 Task: Sort the products by unit price (low first).
Action: Mouse pressed left at (18, 84)
Screenshot: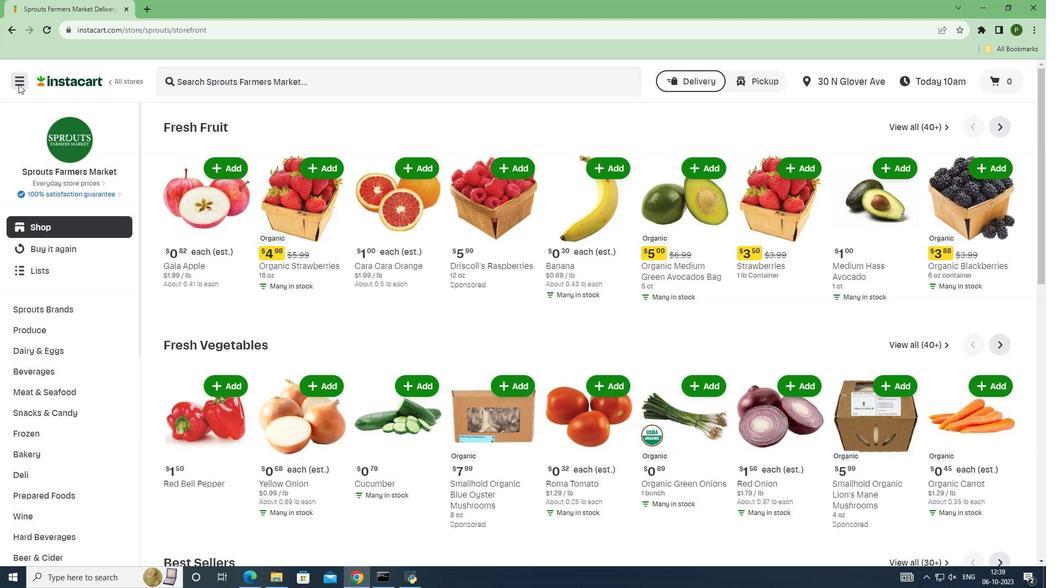 
Action: Mouse moved to (44, 285)
Screenshot: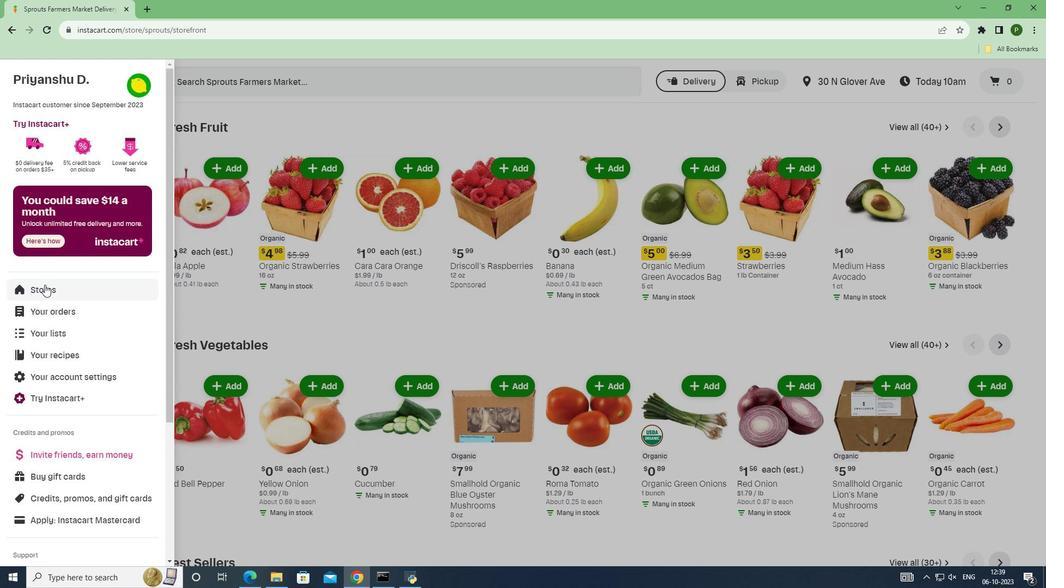 
Action: Mouse pressed left at (44, 285)
Screenshot: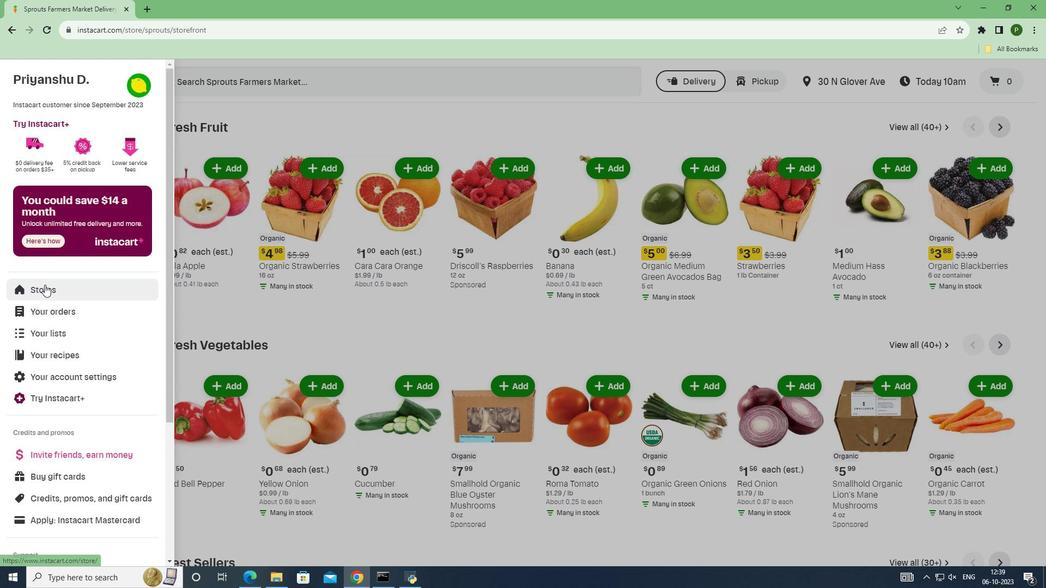 
Action: Mouse moved to (238, 124)
Screenshot: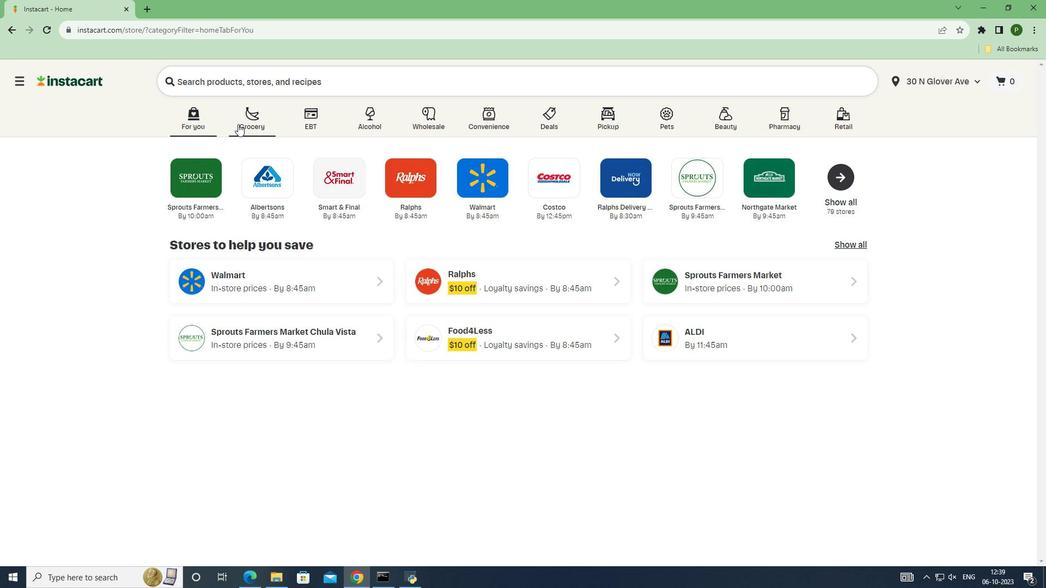 
Action: Mouse pressed left at (238, 124)
Screenshot: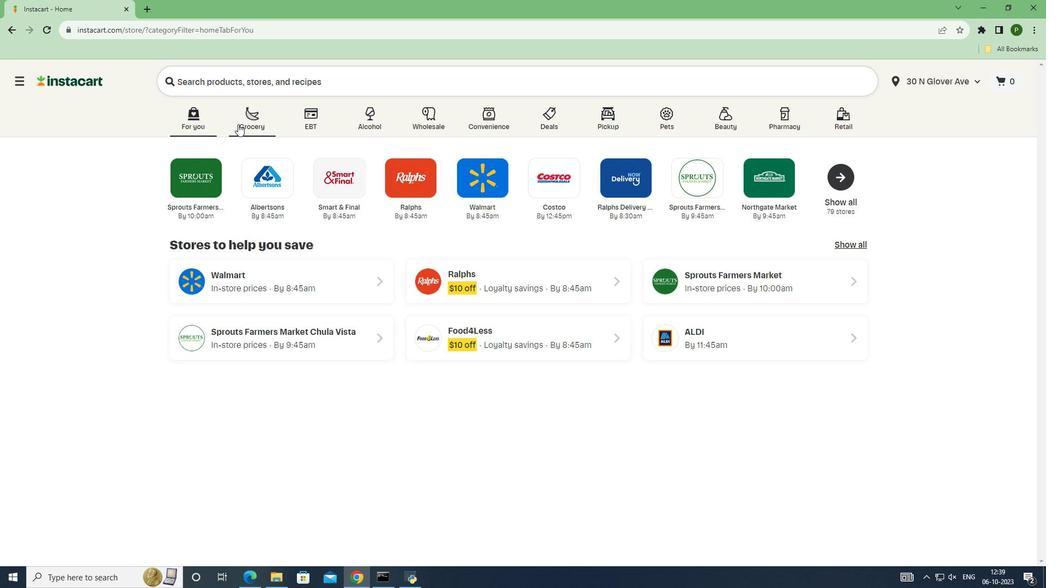 
Action: Mouse moved to (709, 252)
Screenshot: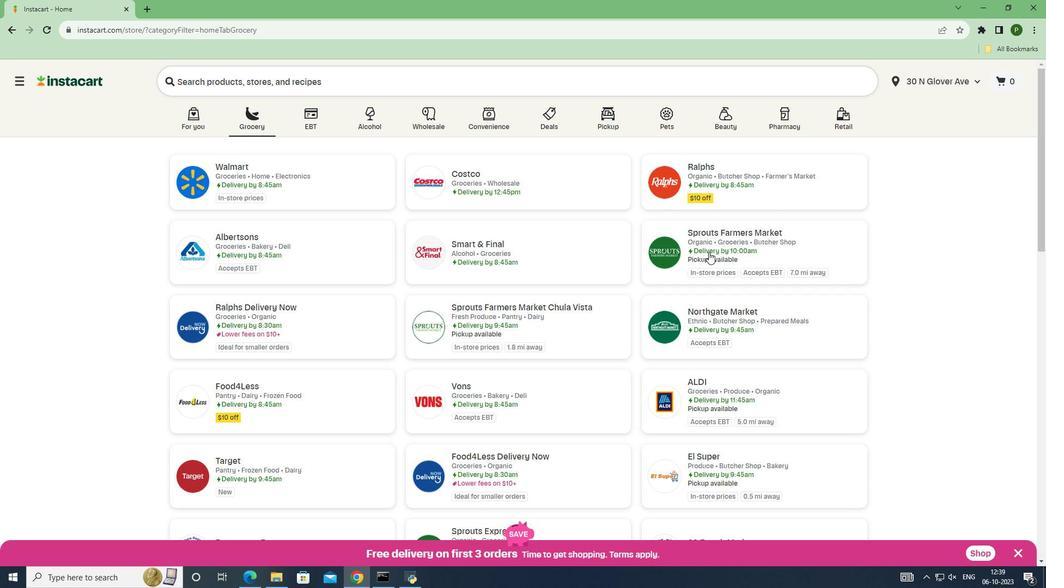 
Action: Mouse pressed left at (709, 252)
Screenshot: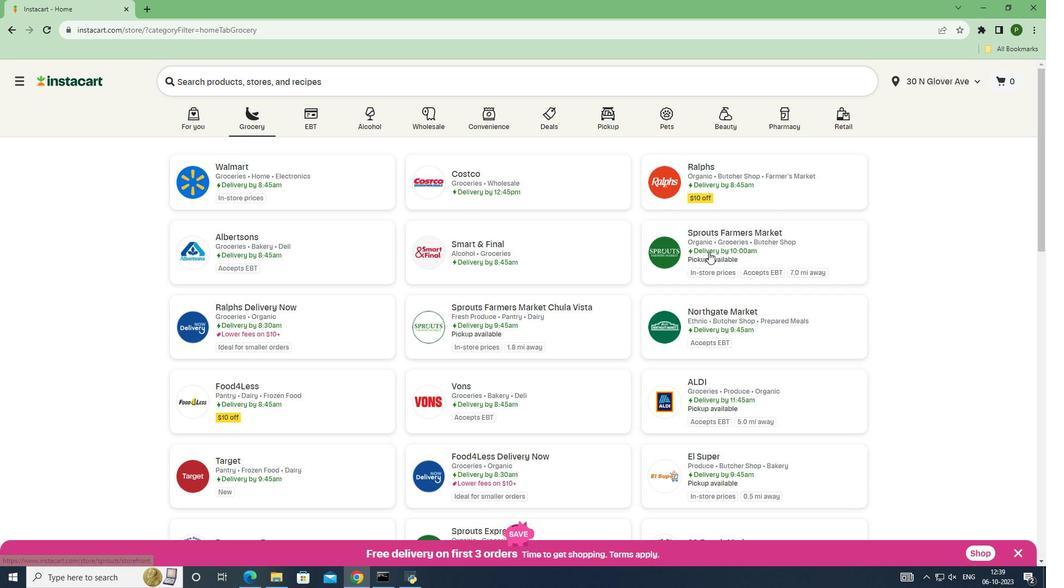 
Action: Mouse moved to (65, 348)
Screenshot: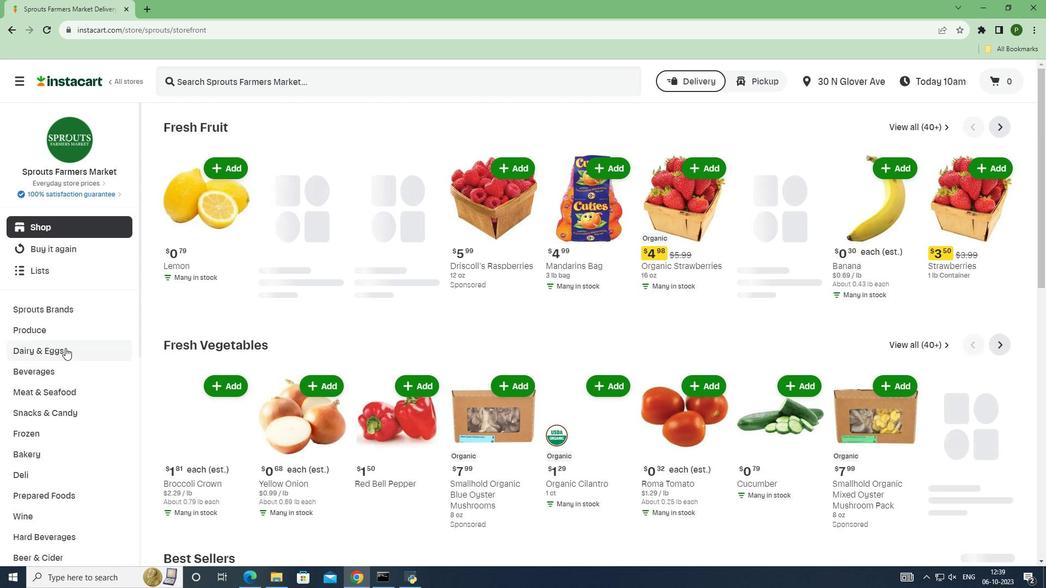 
Action: Mouse pressed left at (65, 348)
Screenshot: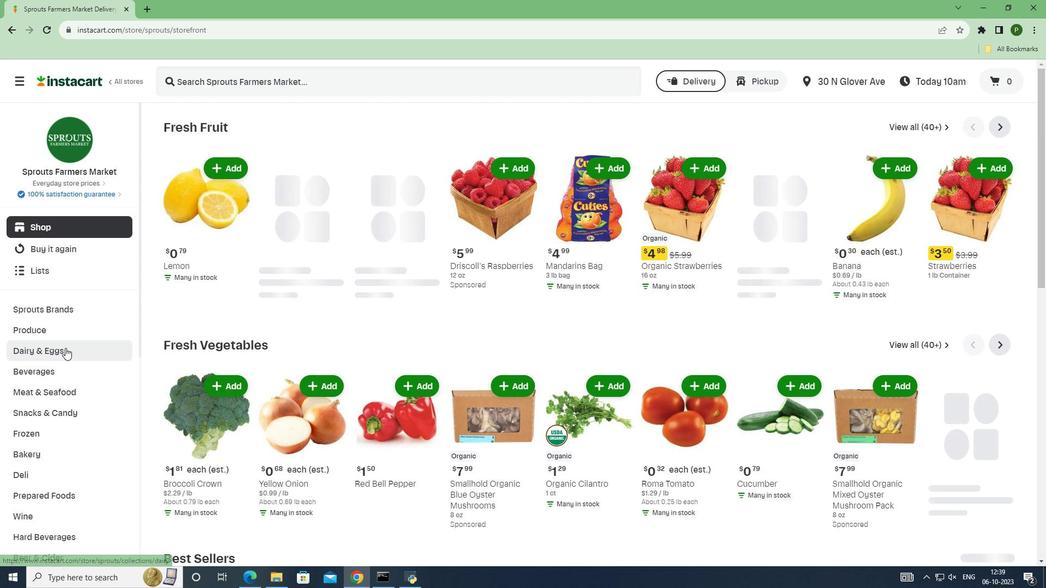 
Action: Mouse moved to (51, 388)
Screenshot: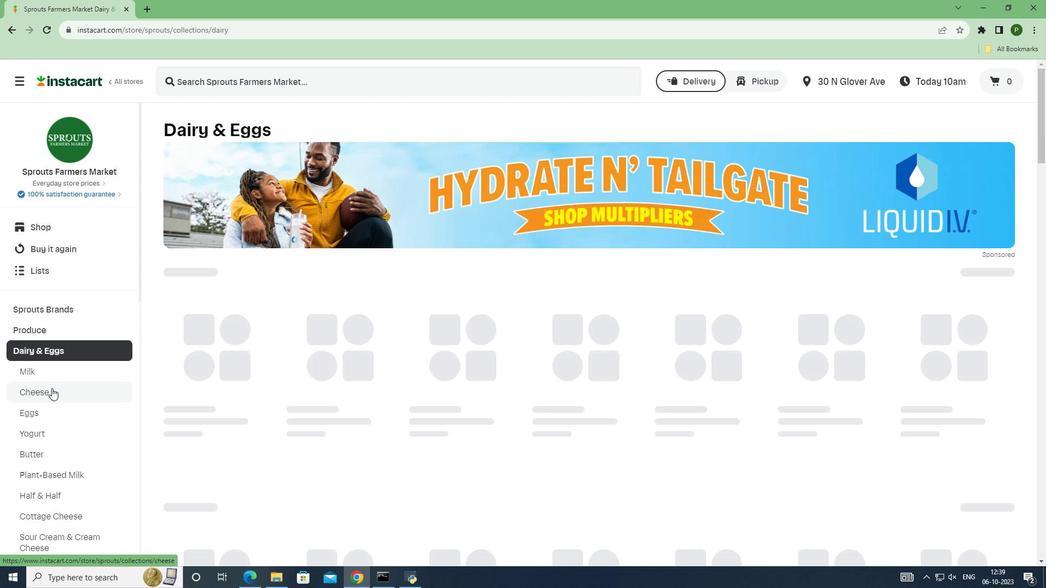 
Action: Mouse pressed left at (51, 388)
Screenshot: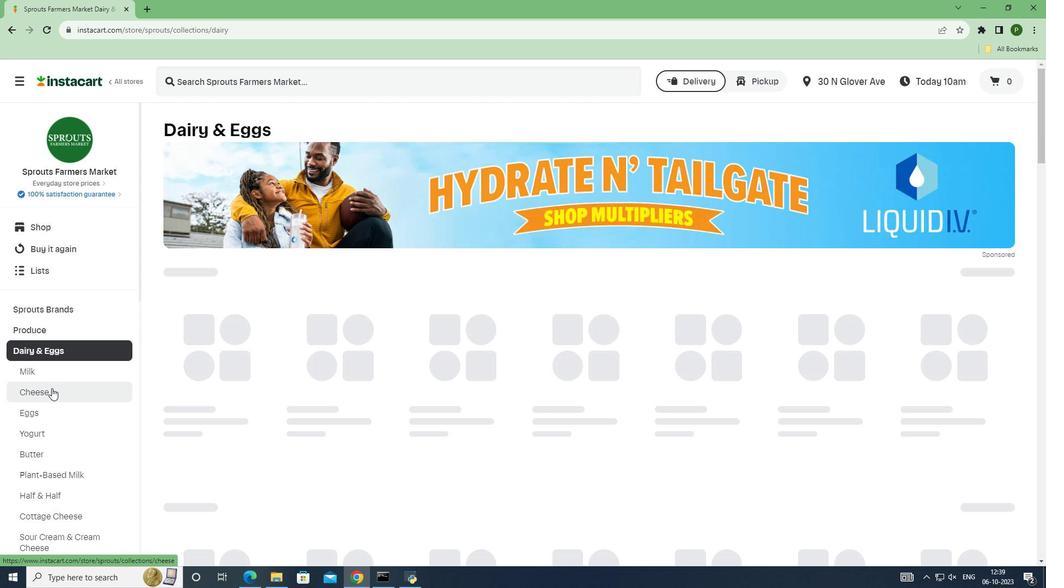 
Action: Mouse moved to (957, 352)
Screenshot: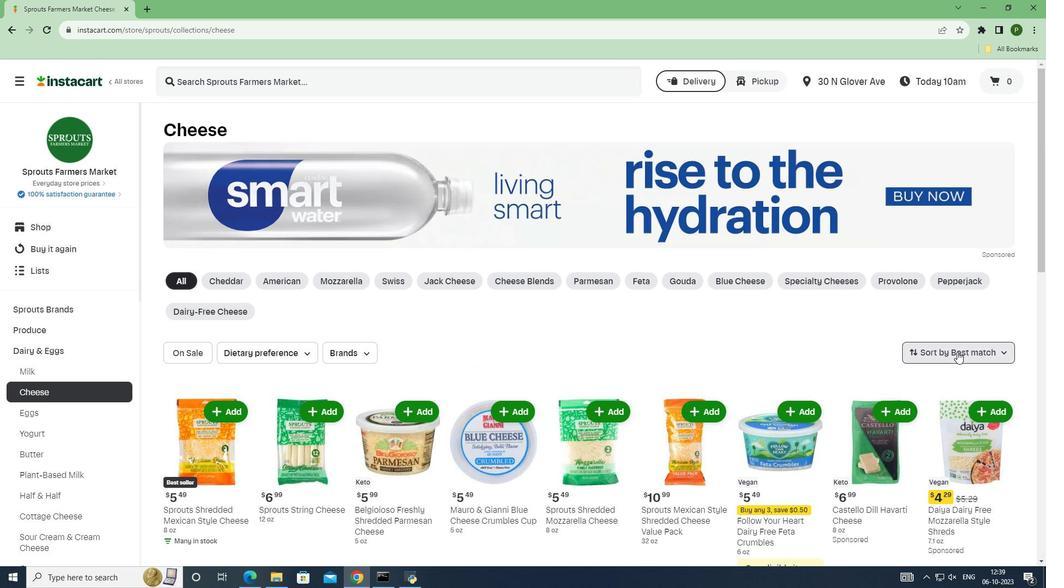 
Action: Mouse pressed left at (957, 352)
Screenshot: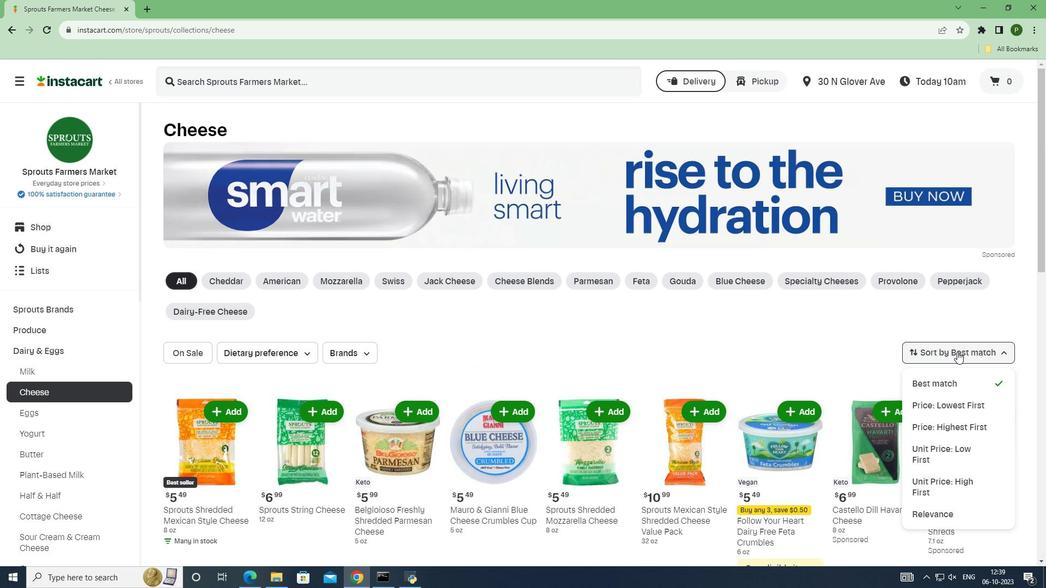 
Action: Mouse moved to (948, 449)
Screenshot: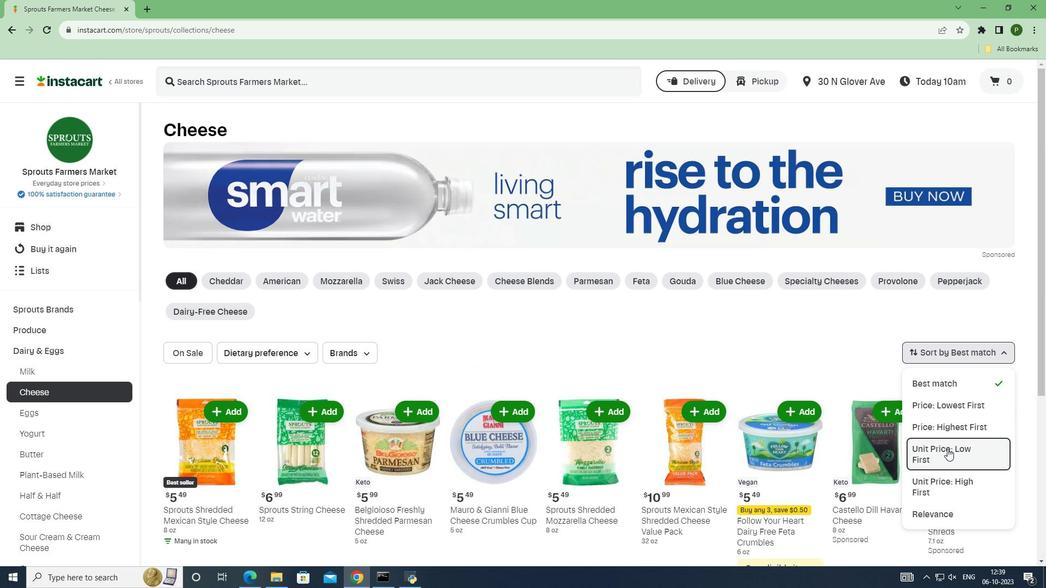 
Action: Mouse pressed left at (948, 449)
Screenshot: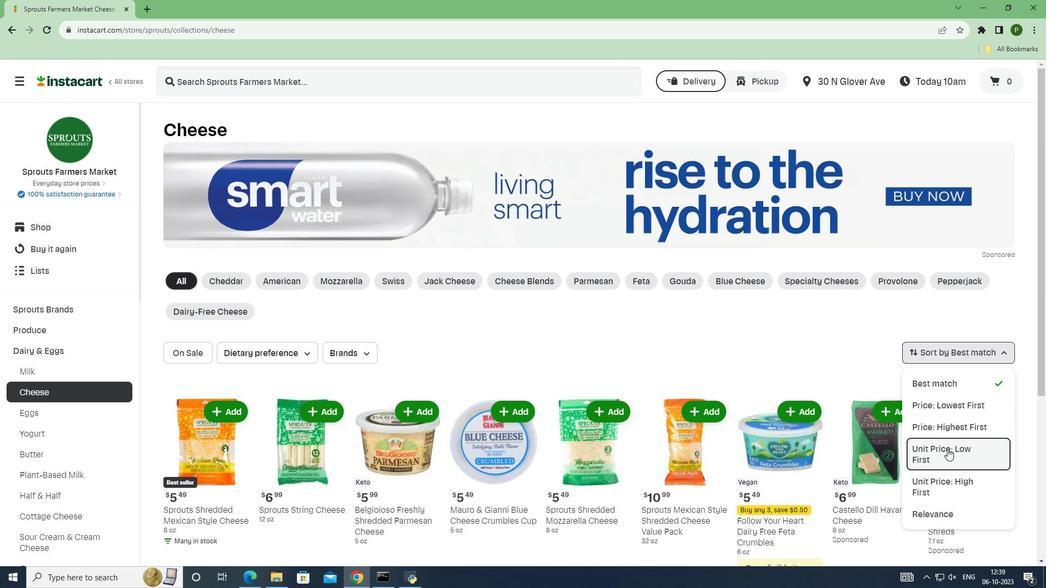 
Action: Mouse moved to (800, 356)
Screenshot: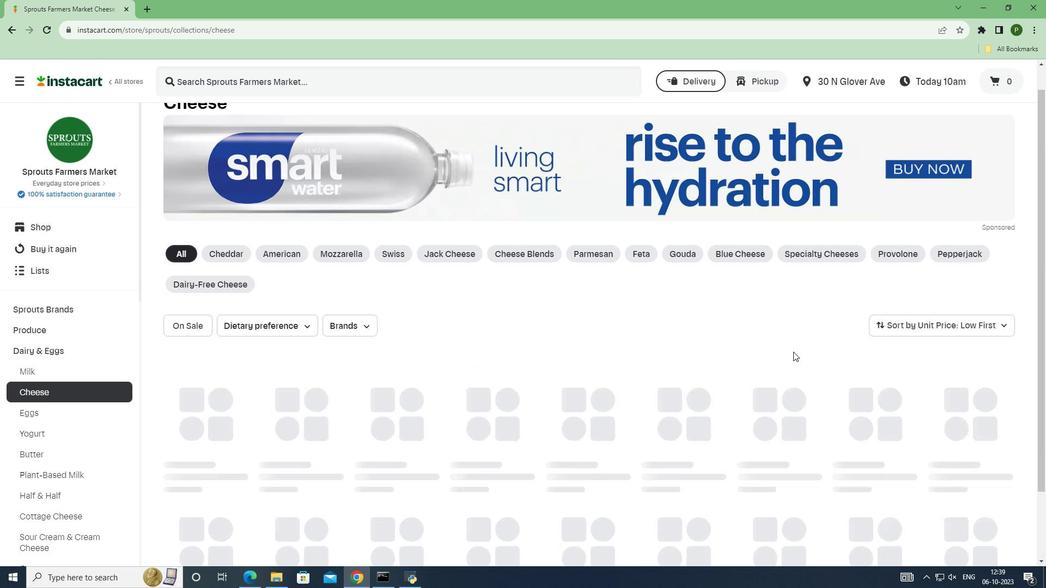 
Action: Mouse scrolled (800, 355) with delta (0, 0)
Screenshot: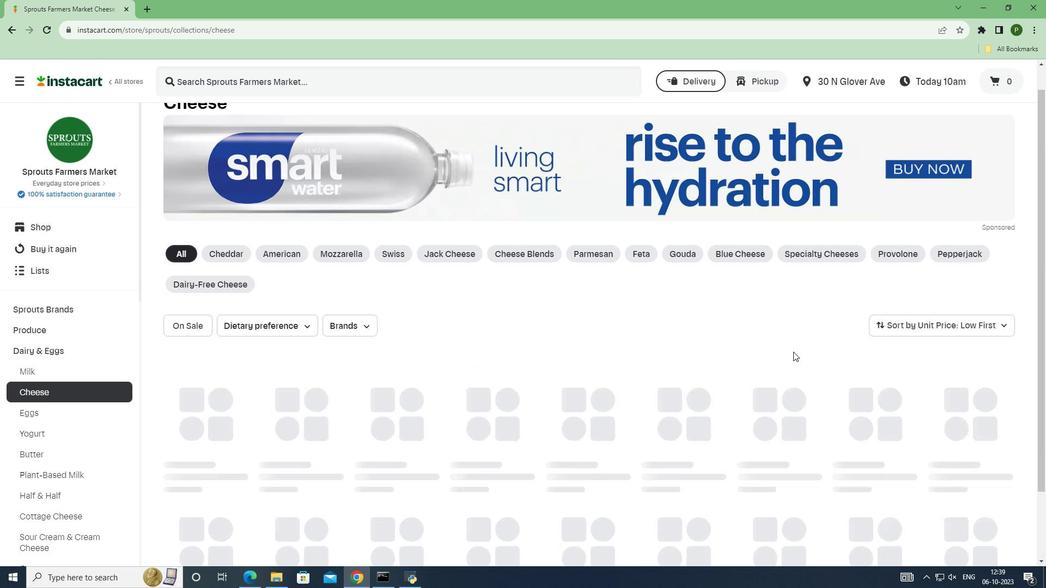 
Action: Mouse moved to (797, 354)
Screenshot: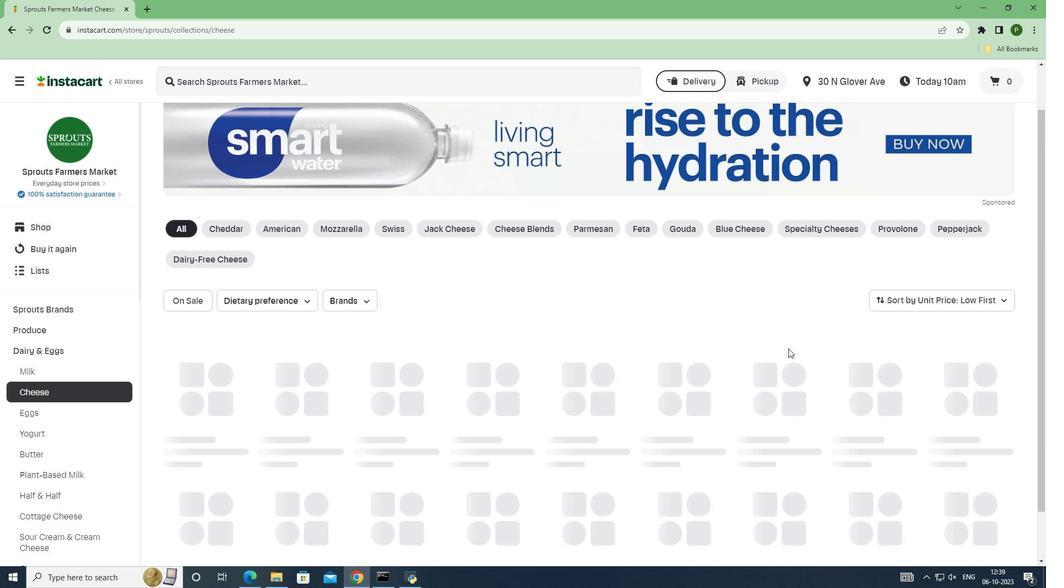 
Action: Mouse scrolled (797, 354) with delta (0, 0)
Screenshot: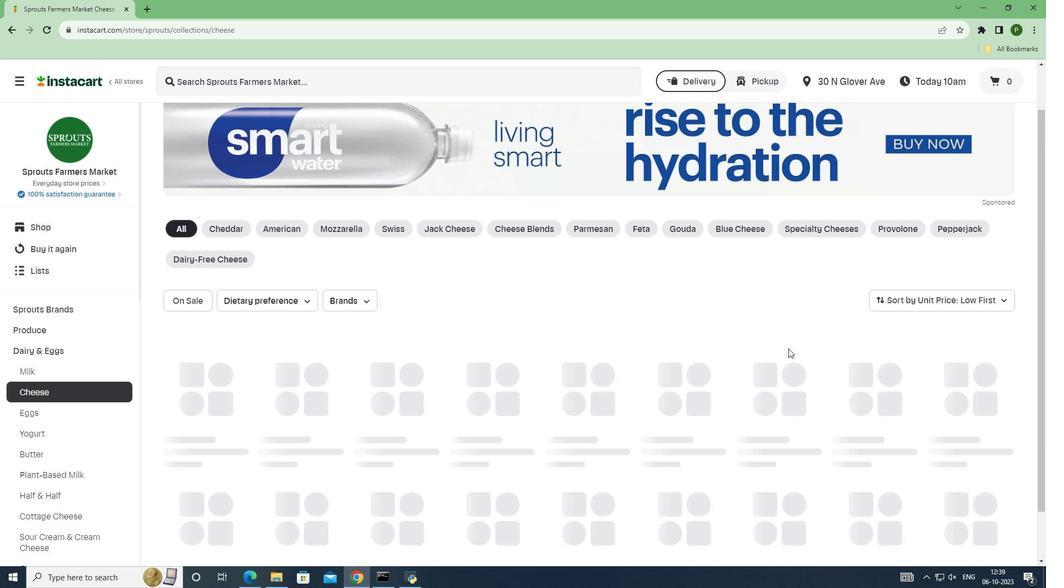 
Action: Mouse moved to (791, 350)
Screenshot: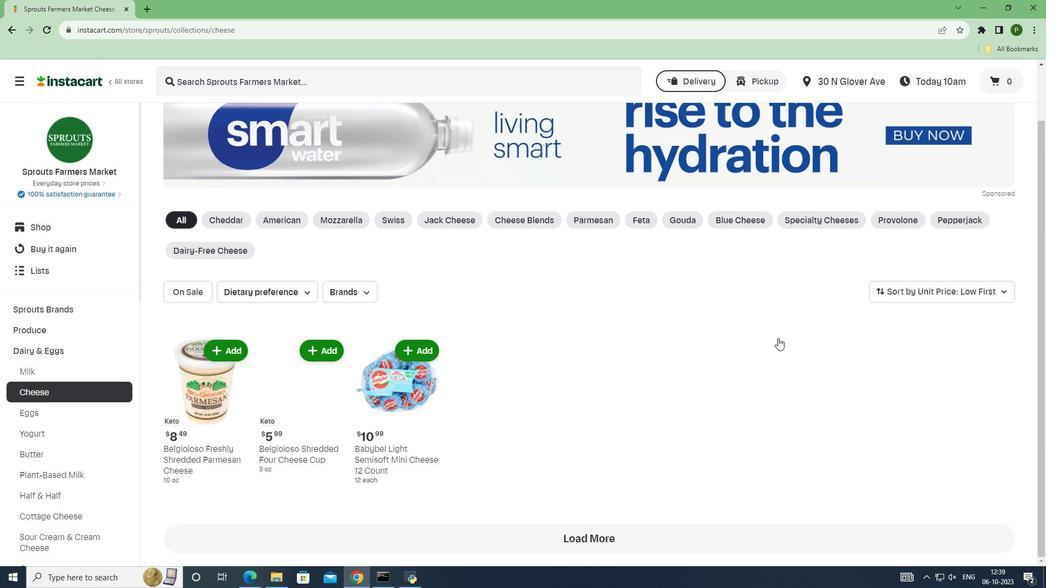 
Action: Mouse scrolled (791, 349) with delta (0, 0)
Screenshot: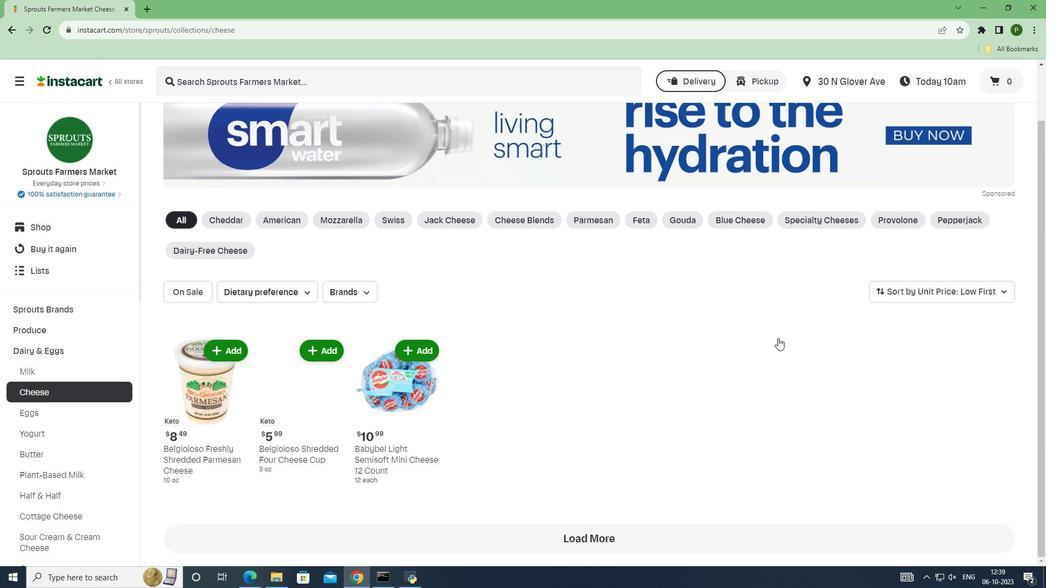 
Action: Mouse moved to (737, 304)
Screenshot: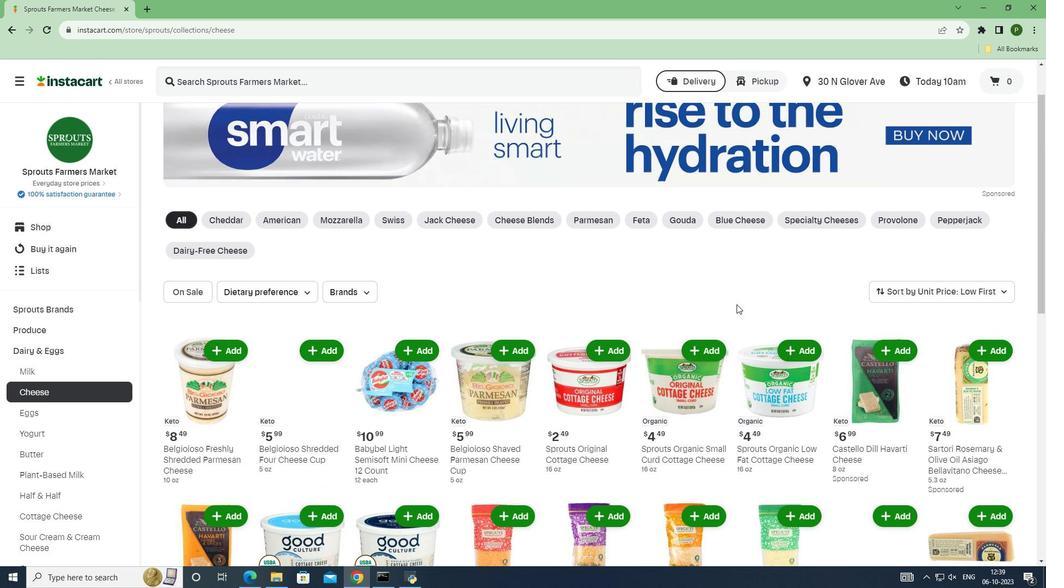 
Action: Mouse scrolled (737, 304) with delta (0, 0)
Screenshot: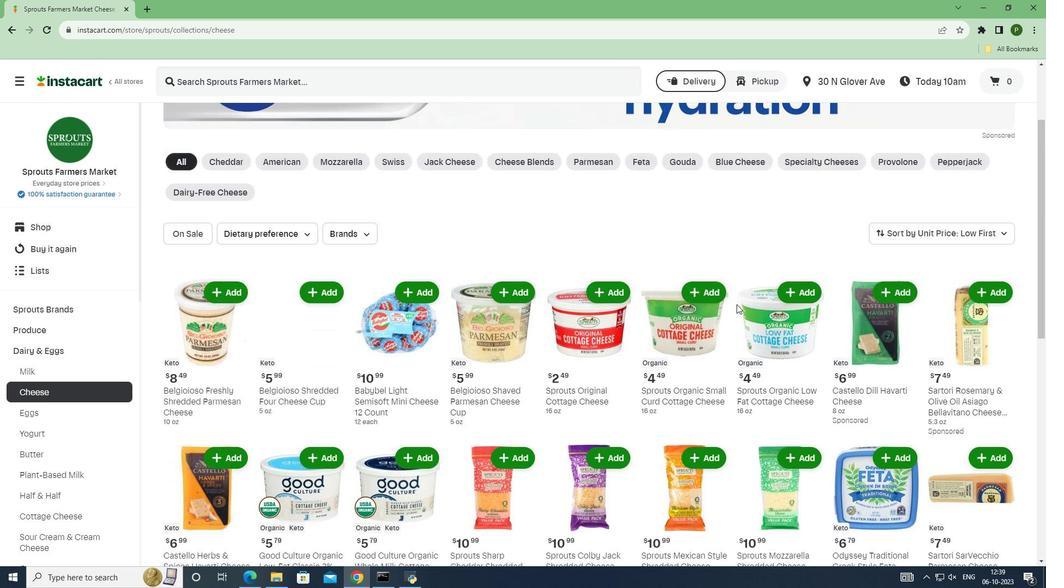 
Action: Mouse scrolled (737, 304) with delta (0, 0)
Screenshot: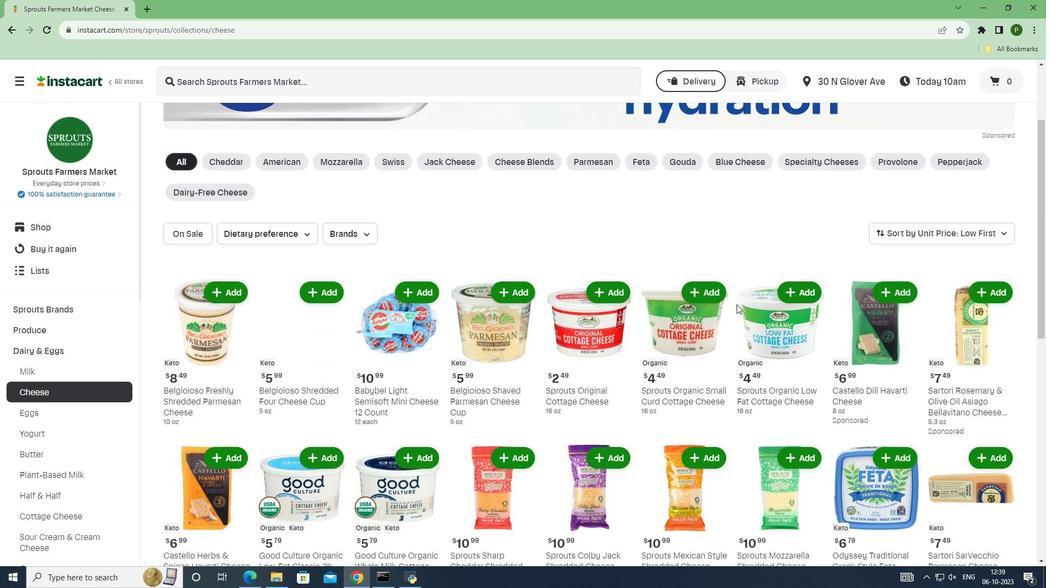 
Action: Mouse scrolled (737, 304) with delta (0, 0)
Screenshot: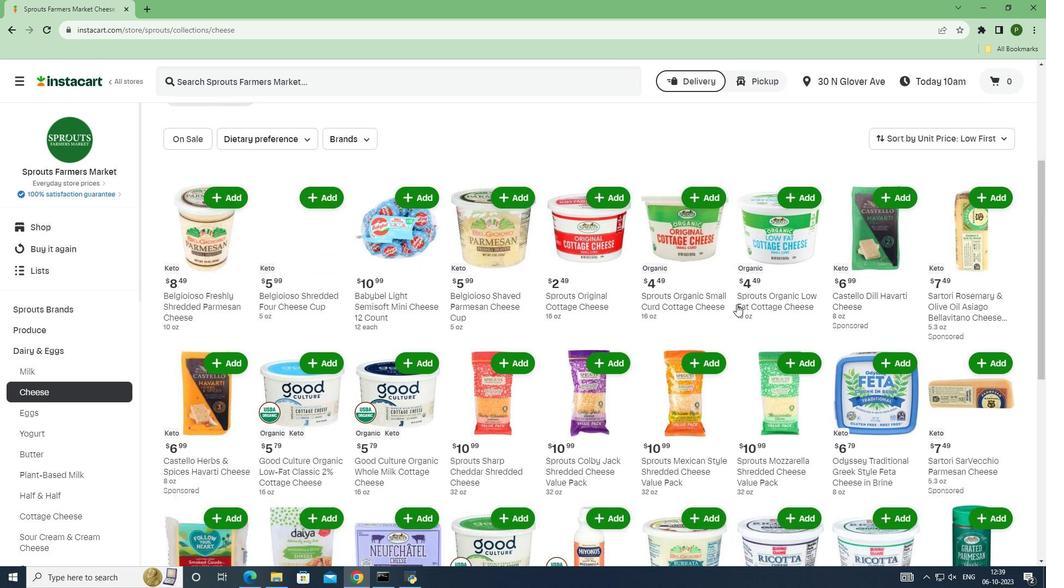 
